 Task: Check the average views per listing of 2 stories in the last 5 years.
Action: Mouse moved to (865, 234)
Screenshot: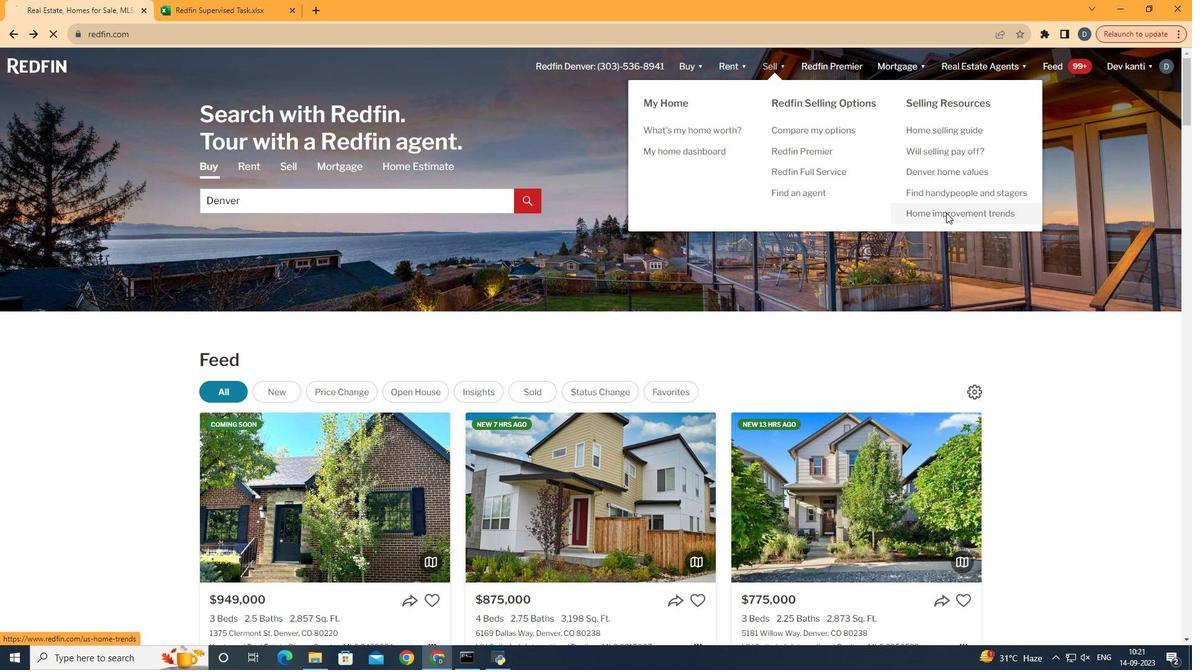 
Action: Mouse pressed left at (865, 234)
Screenshot: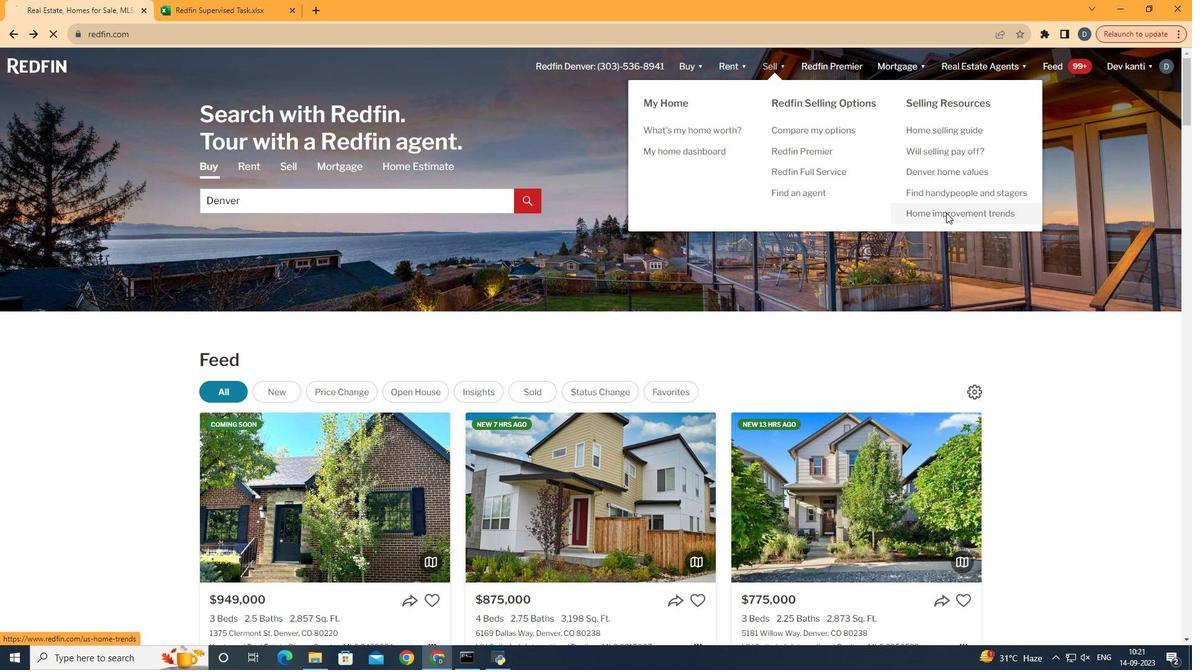 
Action: Mouse moved to (309, 247)
Screenshot: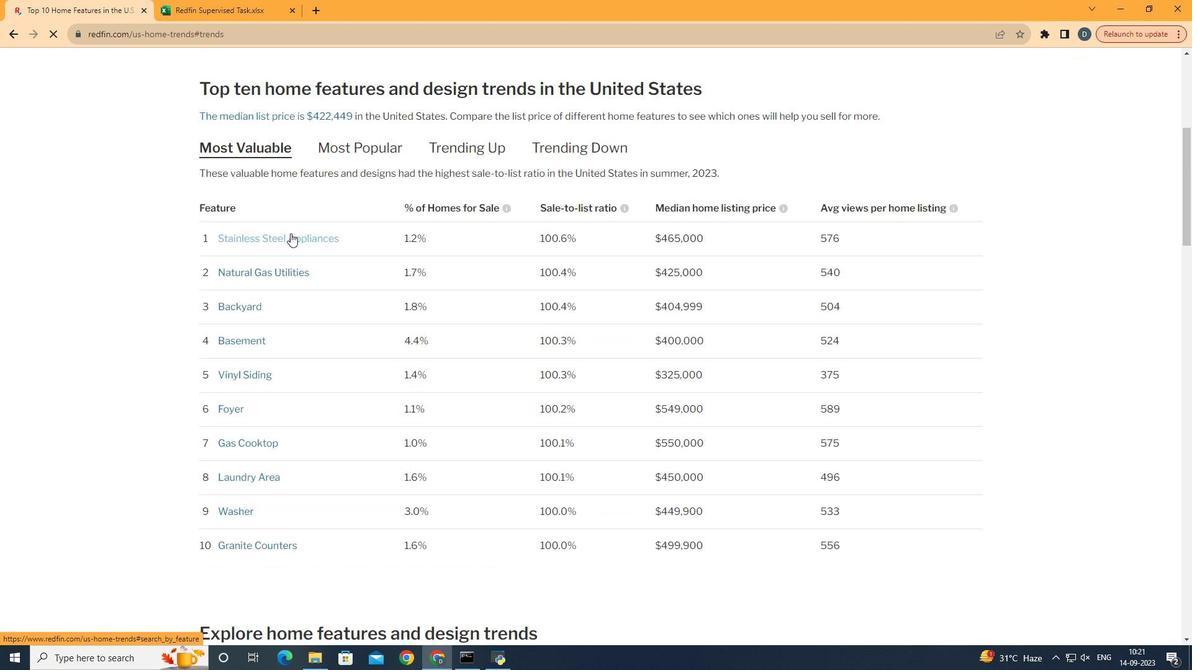
Action: Mouse pressed left at (309, 247)
Screenshot: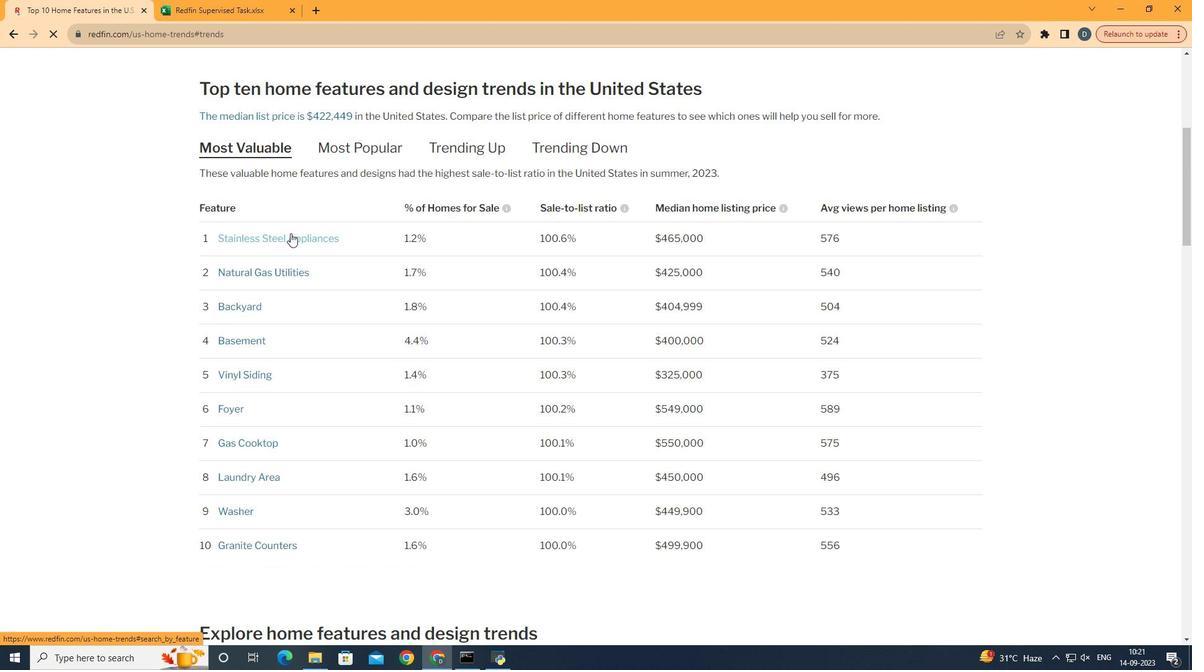 
Action: Mouse moved to (398, 275)
Screenshot: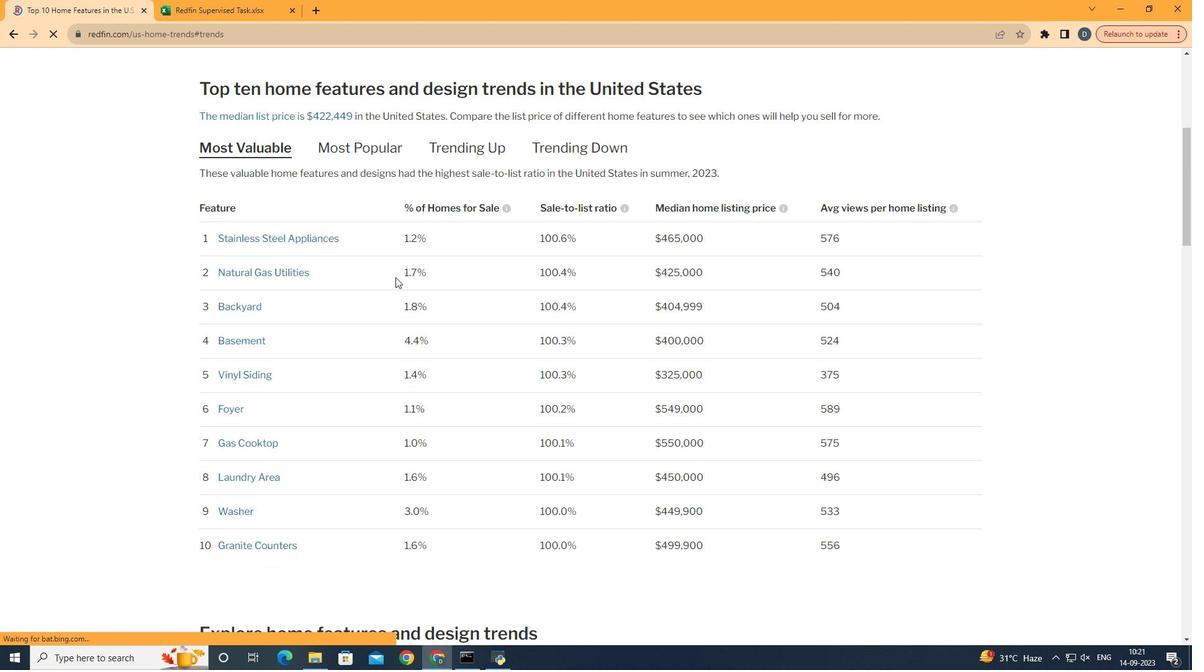 
Action: Mouse scrolled (398, 275) with delta (0, 0)
Screenshot: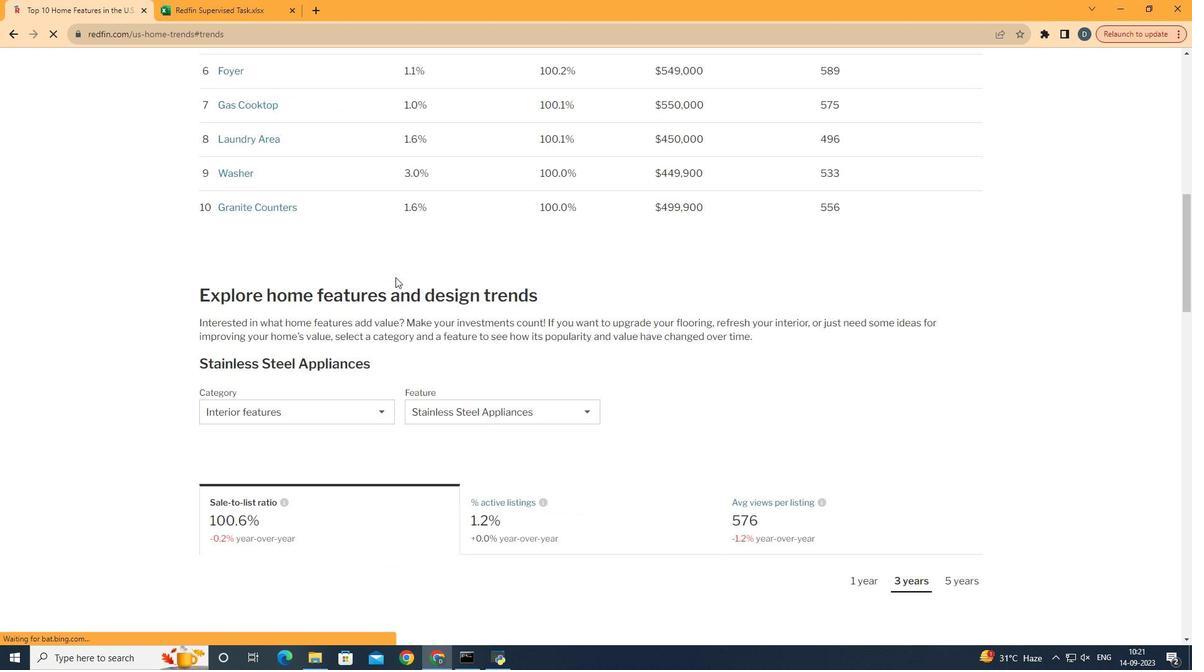 
Action: Mouse scrolled (398, 275) with delta (0, 0)
Screenshot: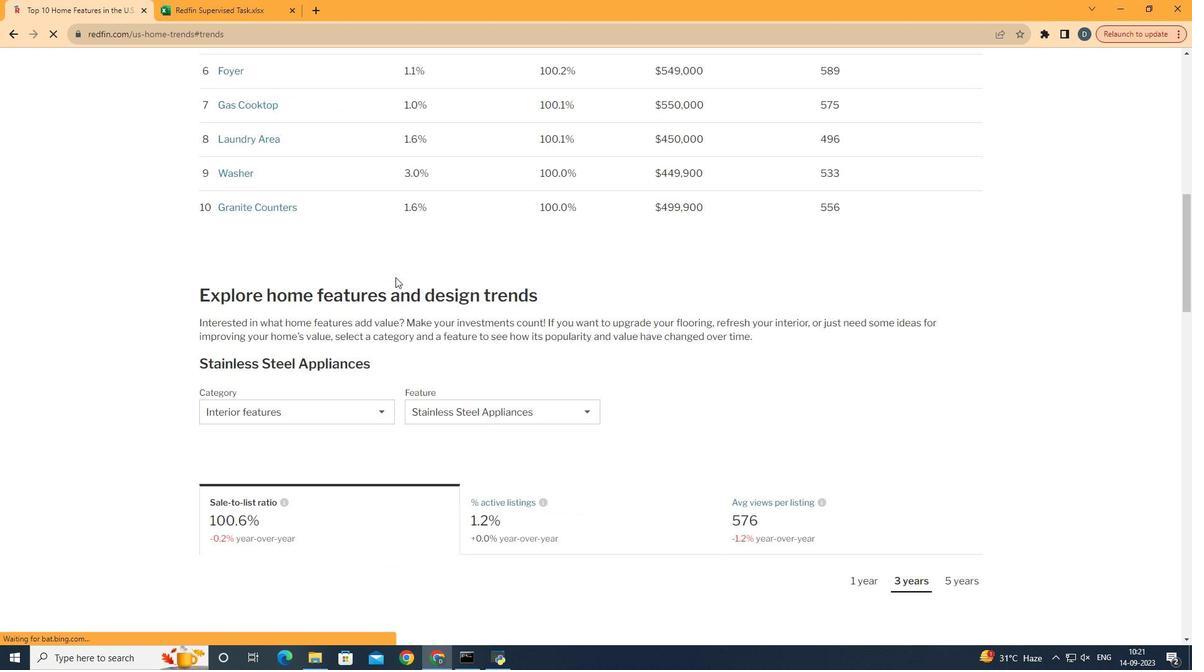 
Action: Mouse scrolled (398, 275) with delta (0, 0)
Screenshot: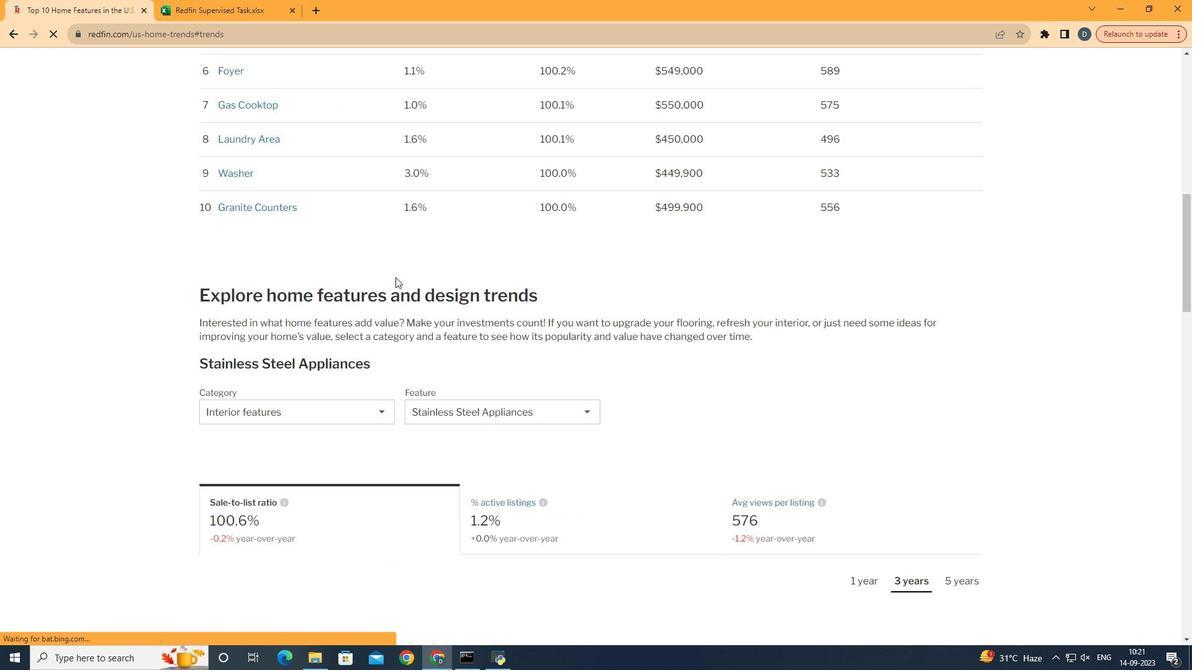 
Action: Mouse scrolled (398, 275) with delta (0, 0)
Screenshot: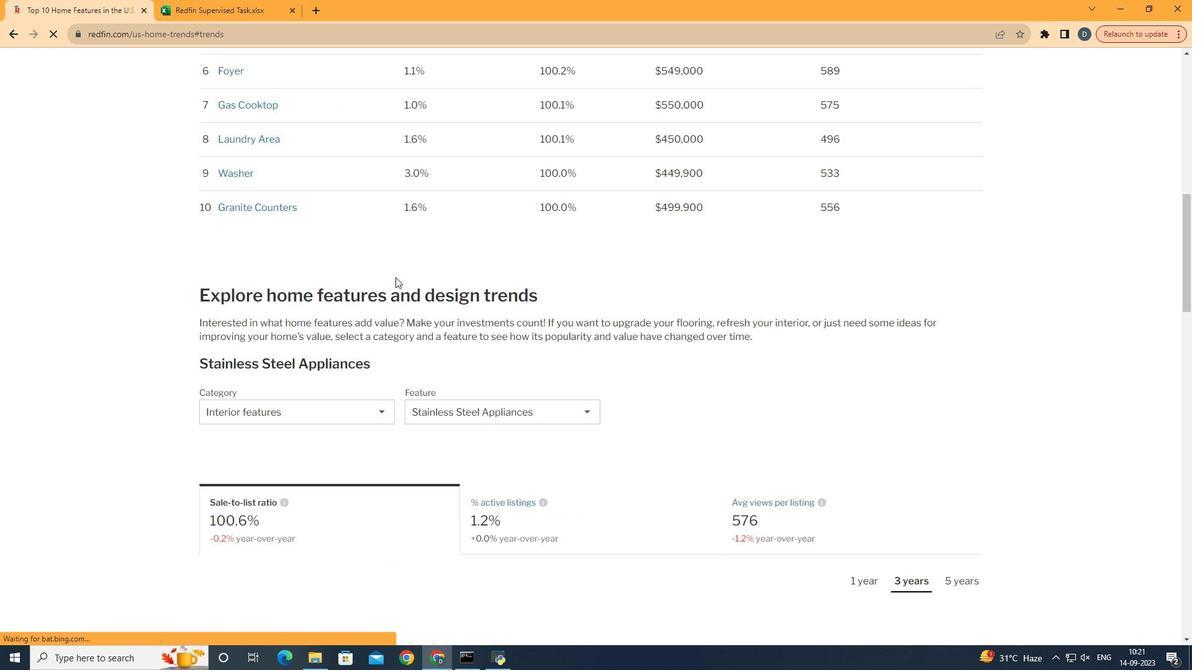 
Action: Mouse scrolled (398, 275) with delta (0, 0)
Screenshot: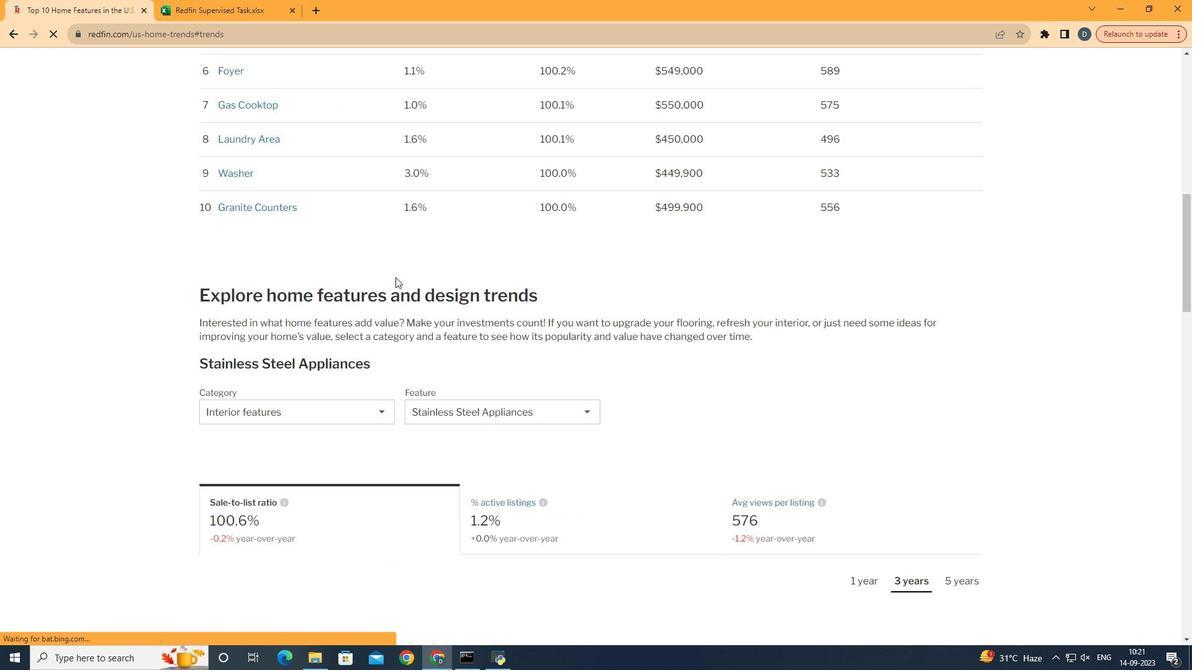 
Action: Mouse scrolled (398, 275) with delta (0, 0)
Screenshot: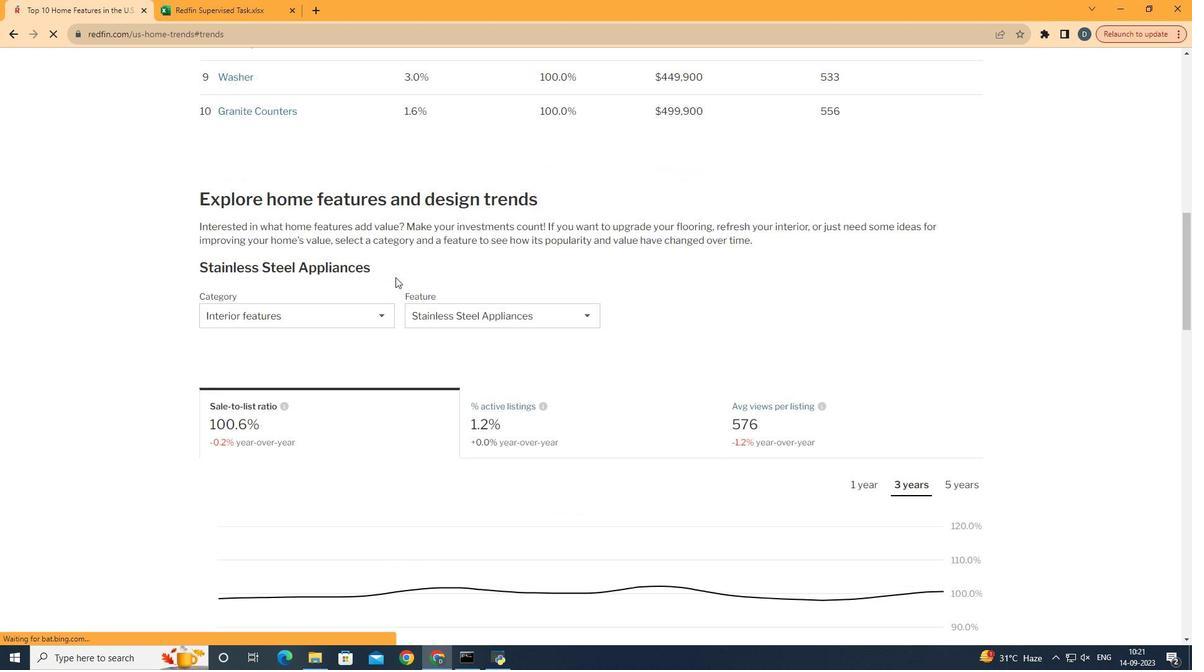 
Action: Mouse scrolled (398, 275) with delta (0, 0)
Screenshot: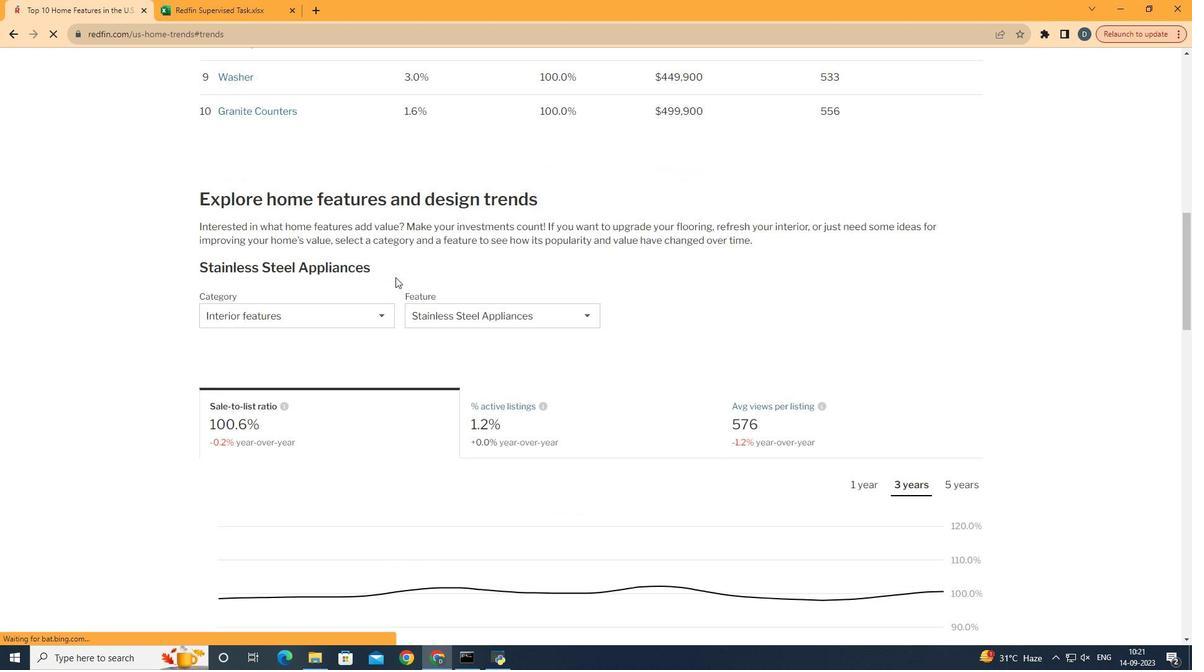 
Action: Mouse scrolled (398, 275) with delta (0, 0)
Screenshot: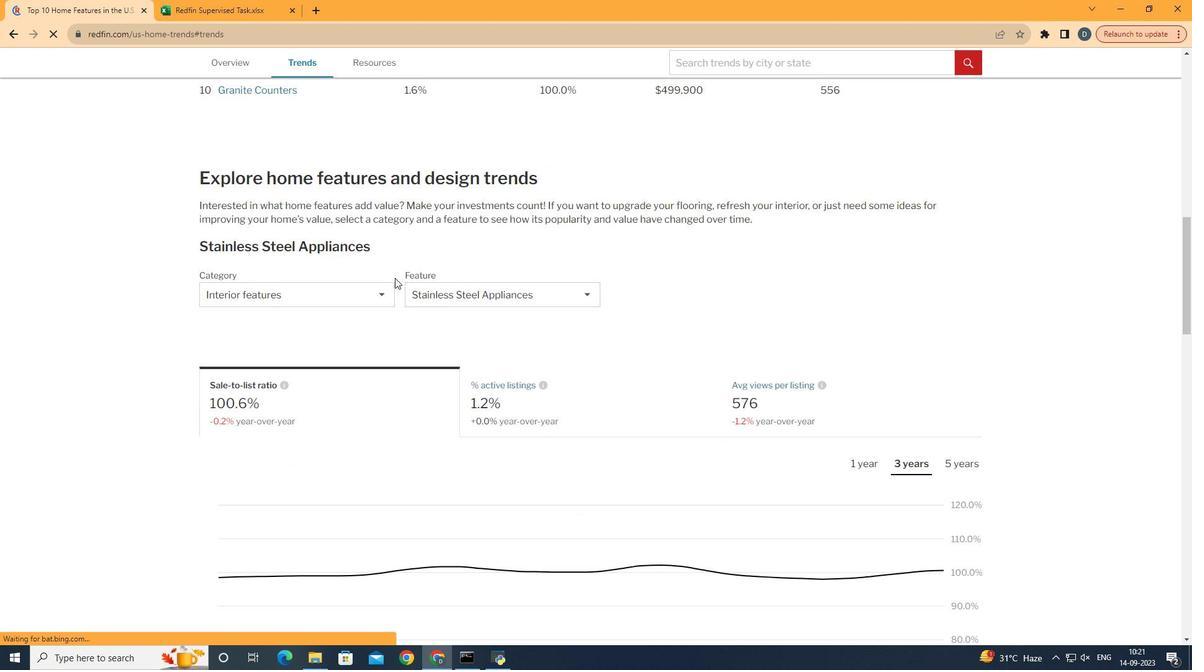 
Action: Mouse moved to (397, 276)
Screenshot: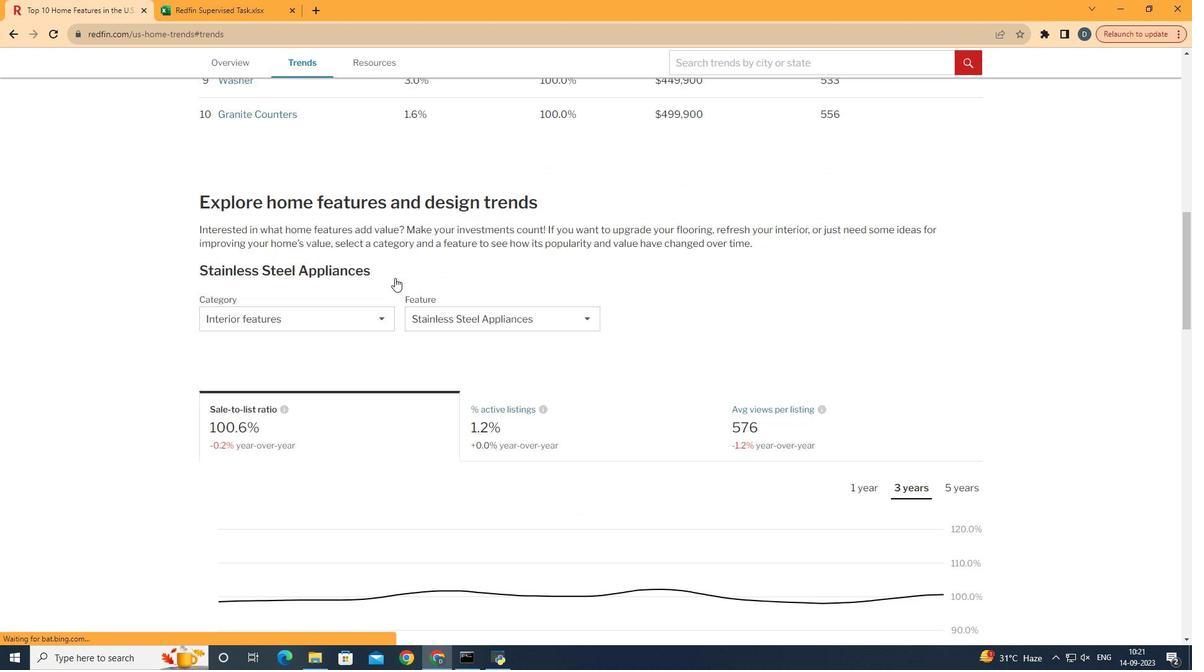 
Action: Mouse scrolled (397, 275) with delta (0, 0)
Screenshot: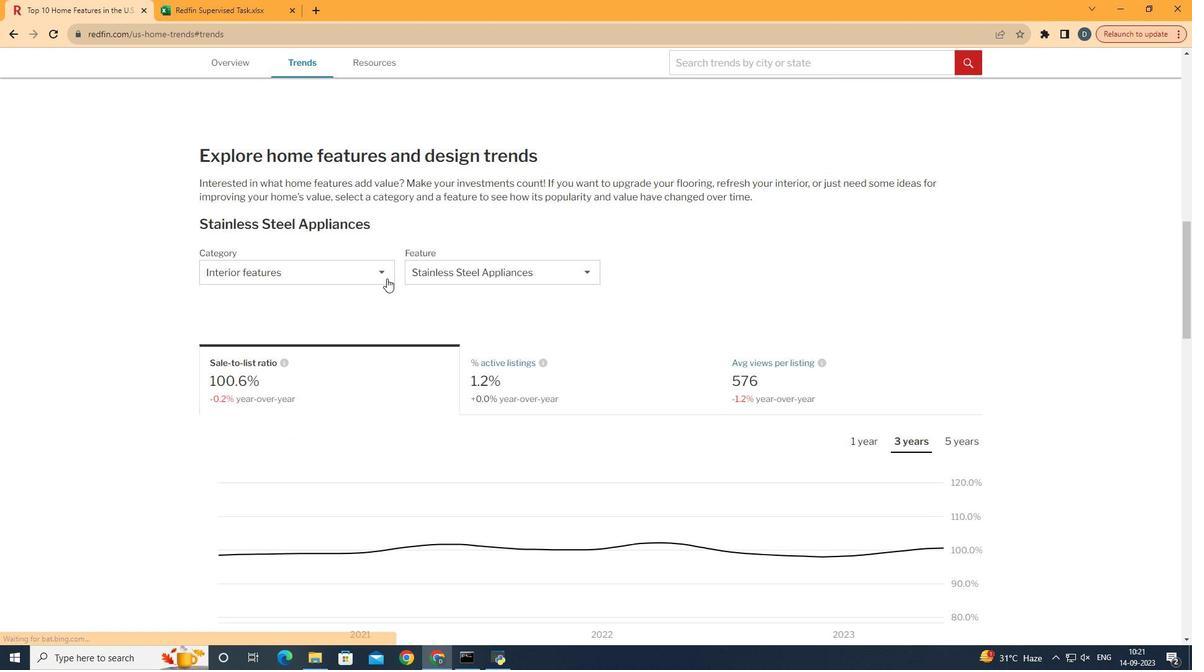 
Action: Mouse moved to (384, 278)
Screenshot: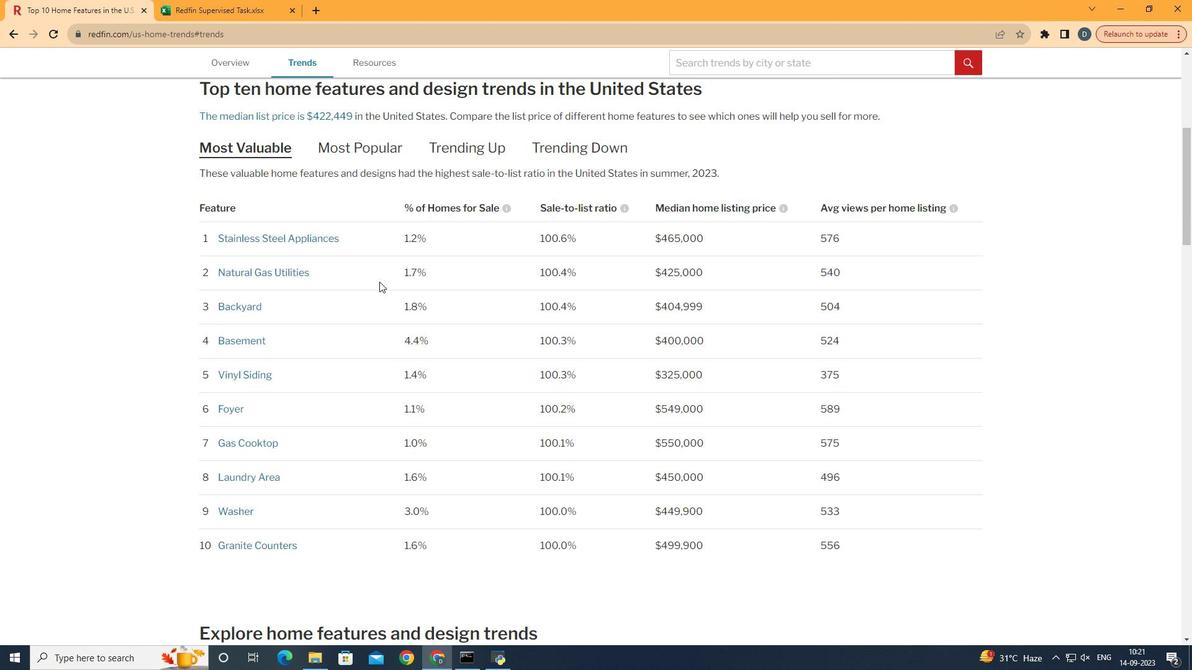 
Action: Mouse scrolled (384, 278) with delta (0, 0)
Screenshot: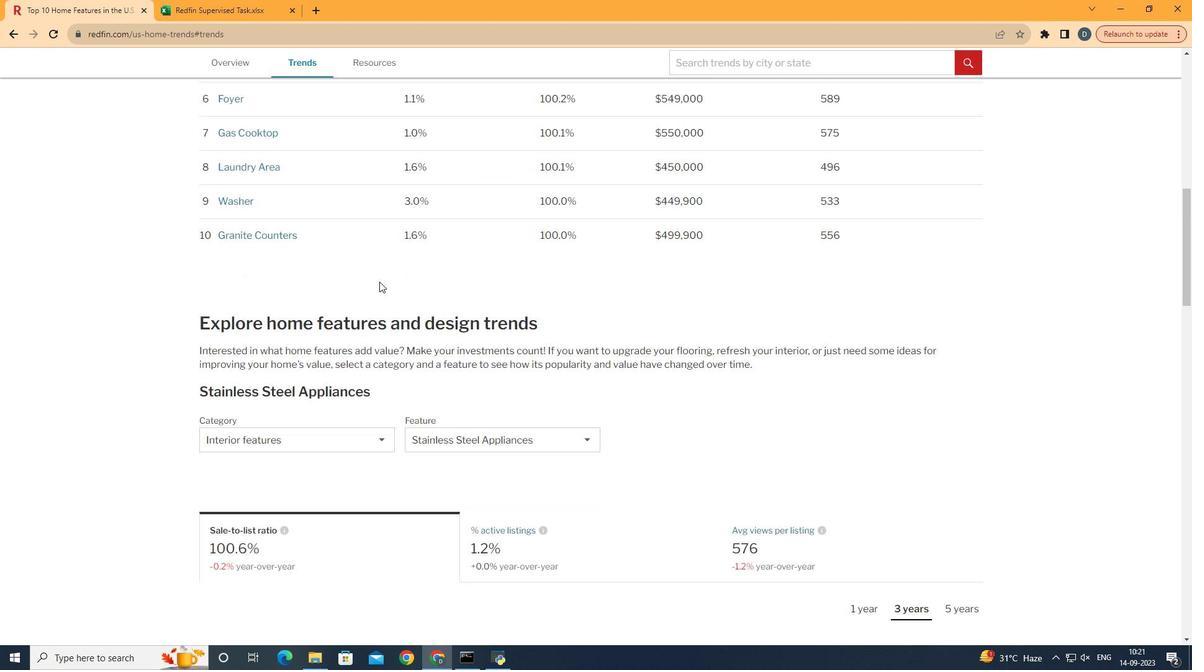 
Action: Mouse scrolled (384, 278) with delta (0, 0)
Screenshot: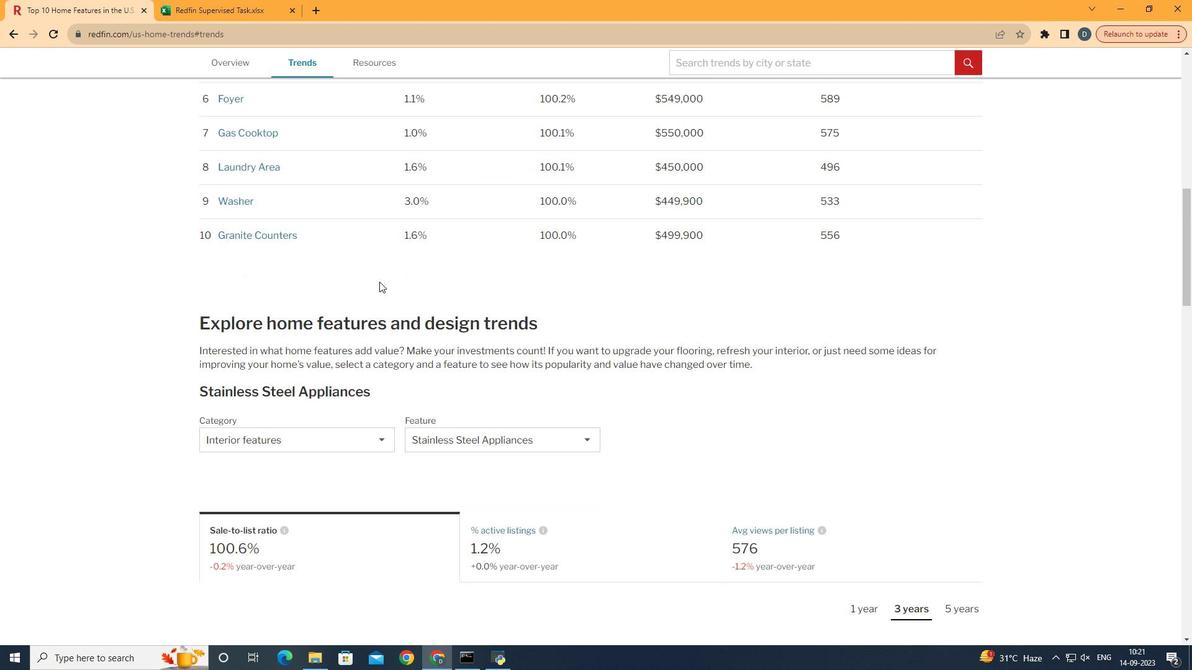 
Action: Mouse scrolled (384, 278) with delta (0, 0)
Screenshot: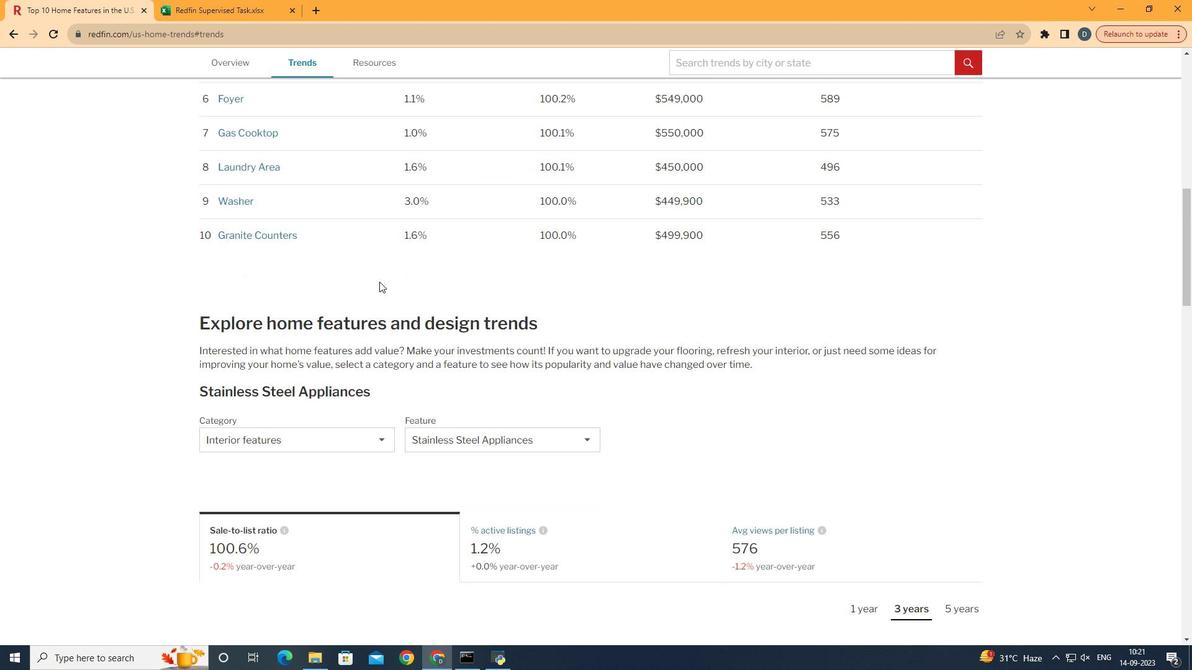 
Action: Mouse scrolled (384, 278) with delta (0, 0)
Screenshot: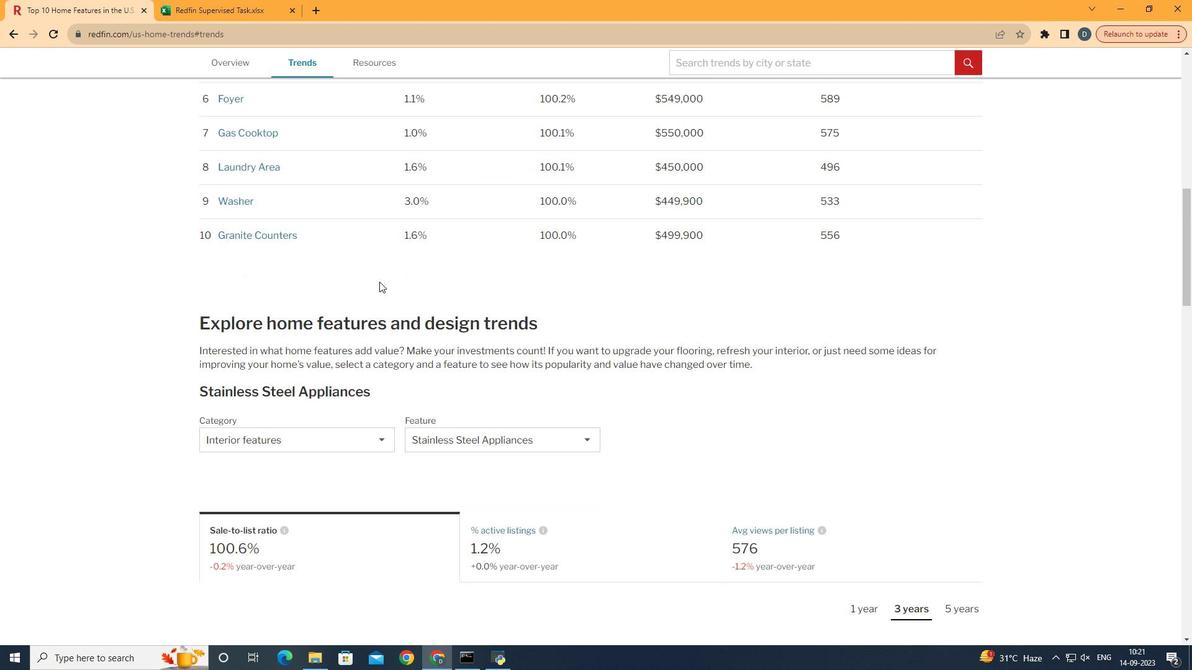 
Action: Mouse scrolled (384, 278) with delta (0, 0)
Screenshot: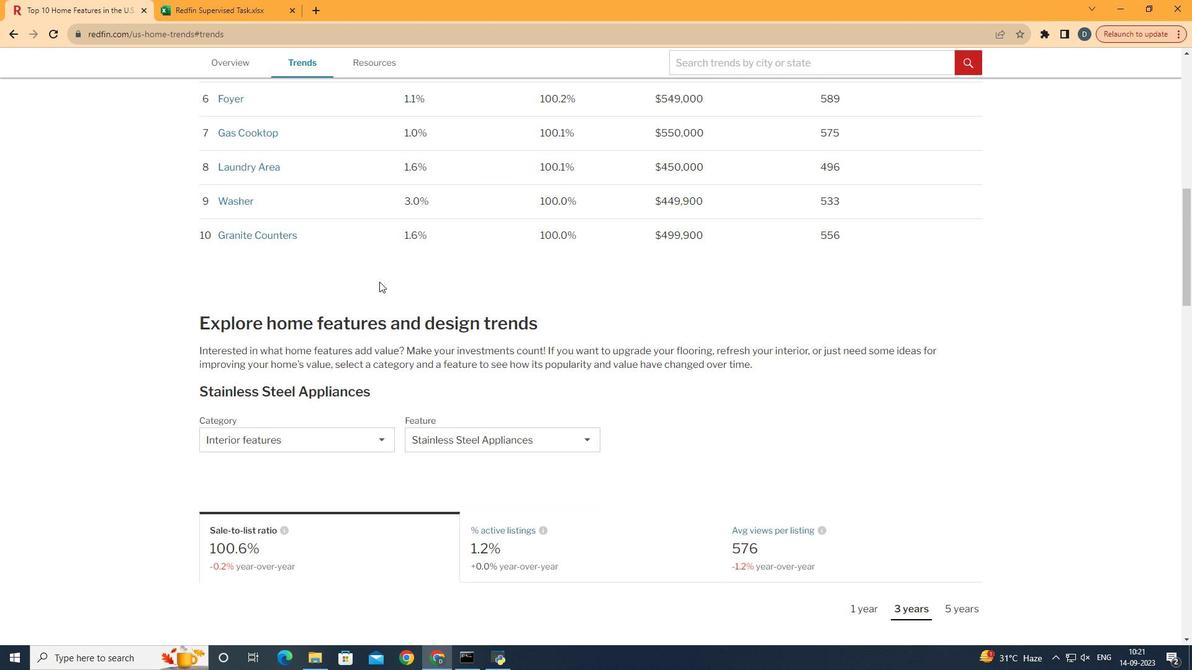 
Action: Mouse scrolled (384, 278) with delta (0, 0)
Screenshot: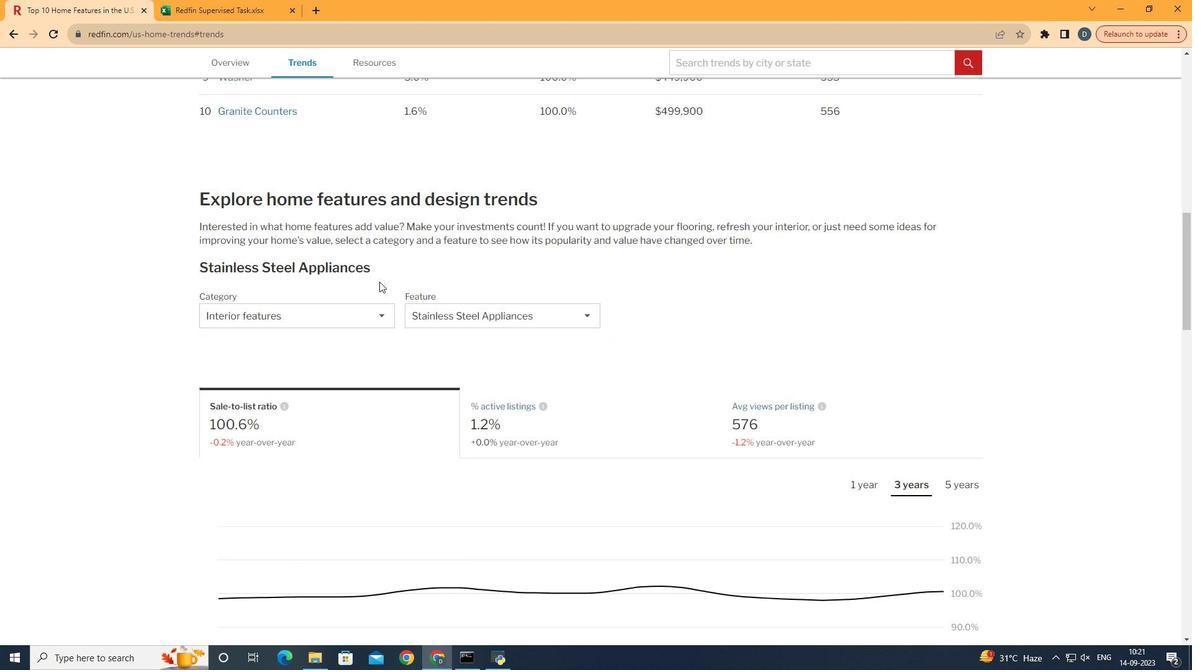 
Action: Mouse scrolled (384, 278) with delta (0, 0)
Screenshot: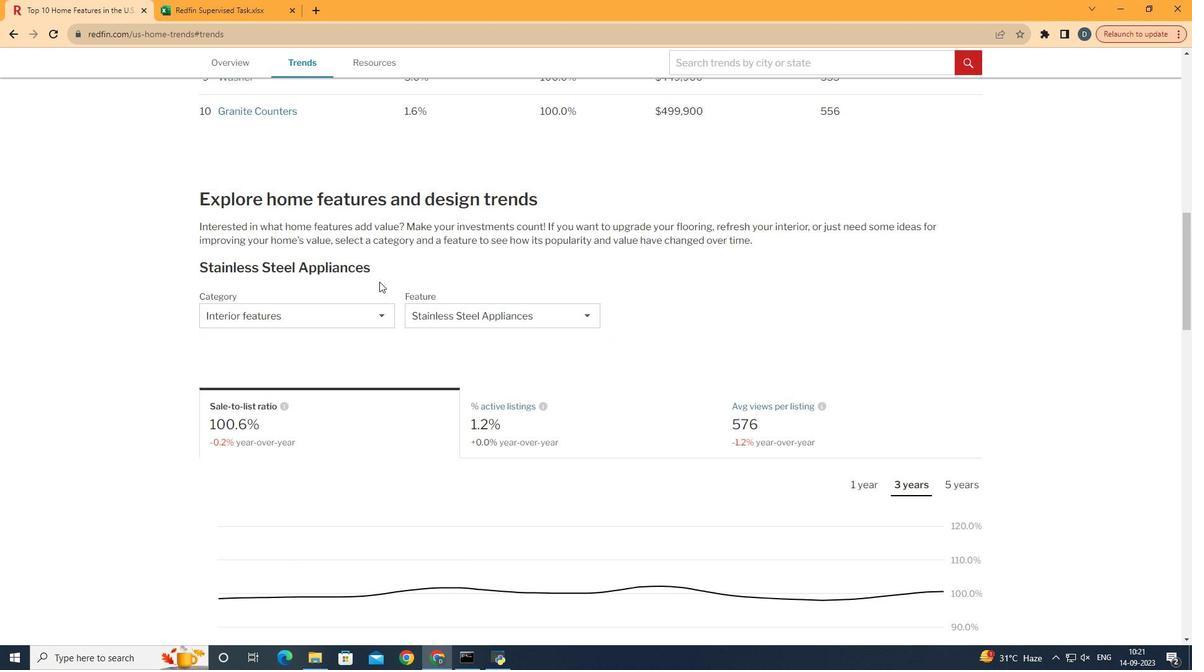 
Action: Mouse moved to (371, 309)
Screenshot: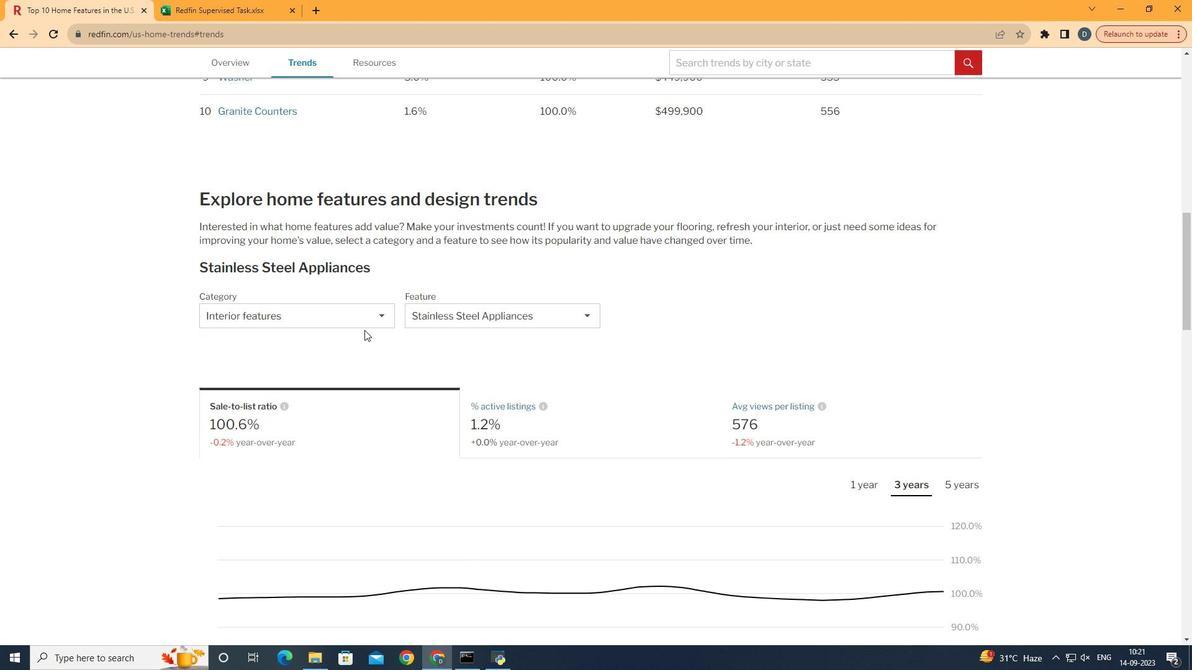 
Action: Mouse pressed left at (371, 309)
Screenshot: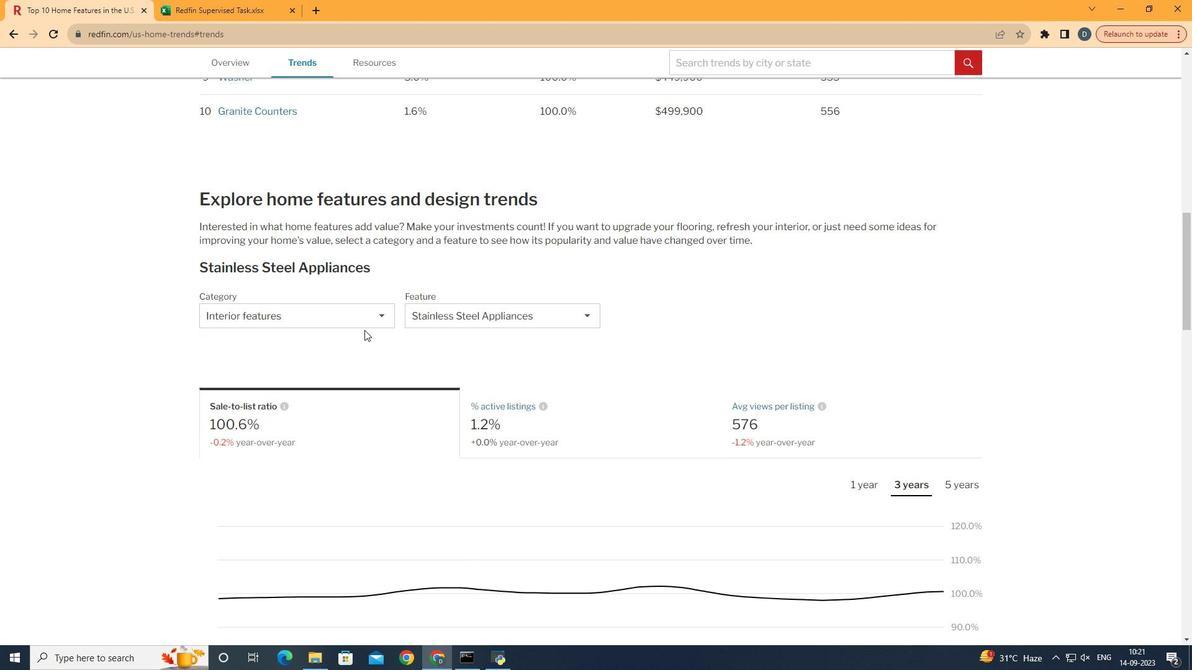 
Action: Mouse moved to (389, 293)
Screenshot: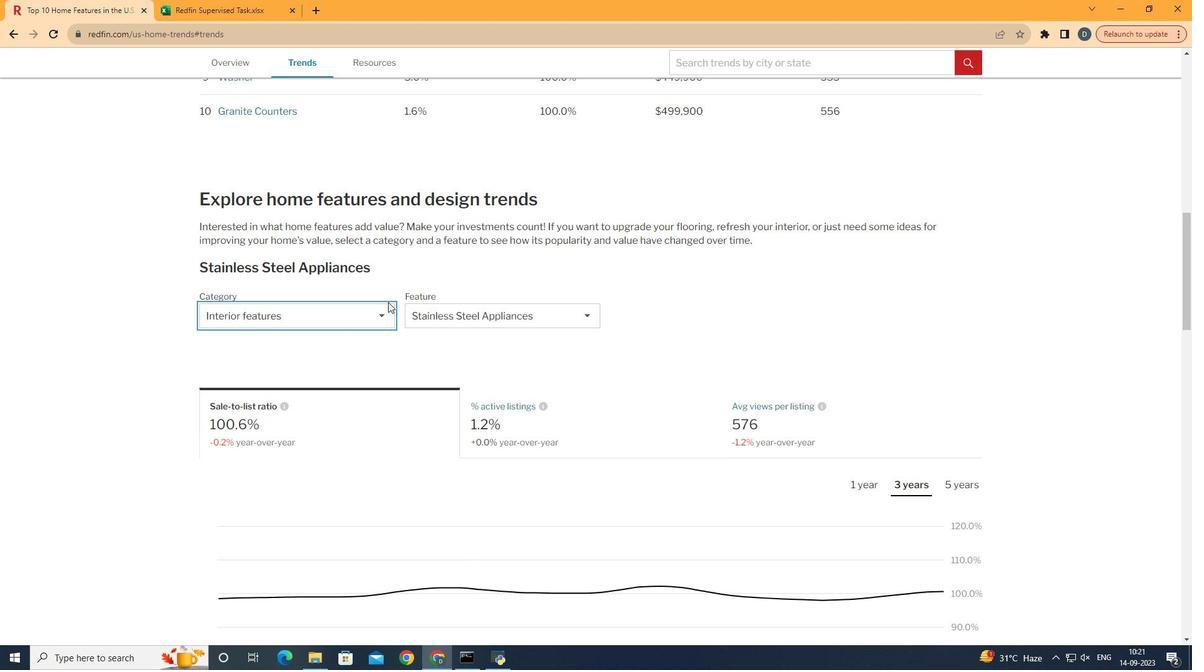 
Action: Mouse pressed left at (389, 293)
Screenshot: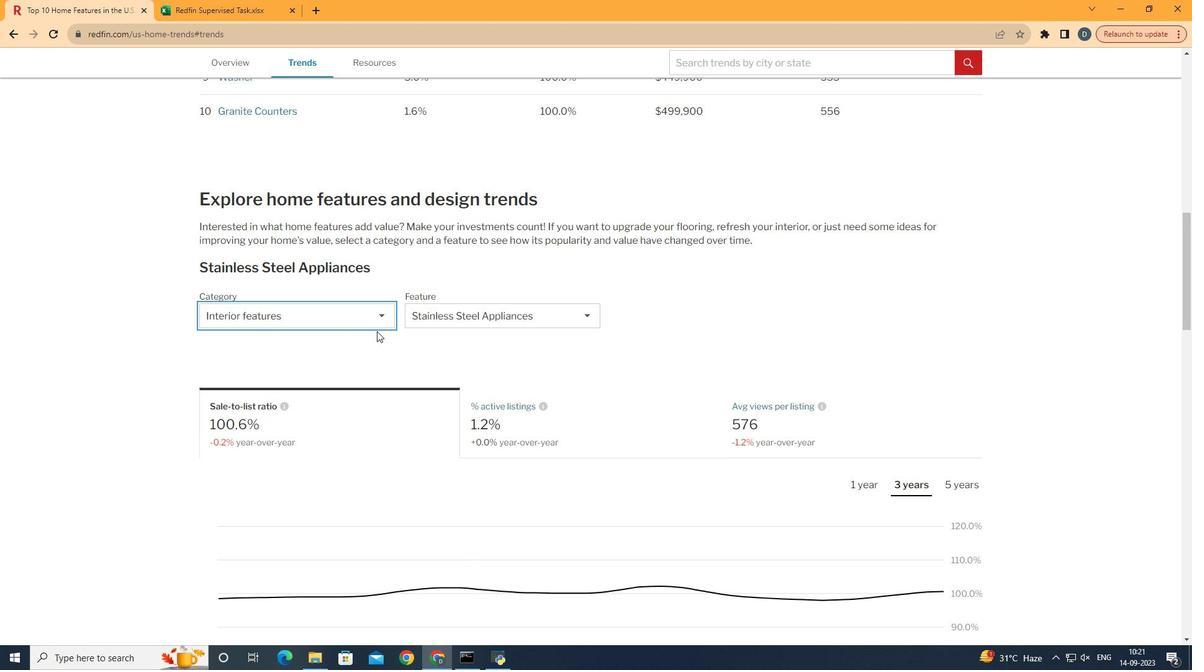 
Action: Mouse moved to (382, 301)
Screenshot: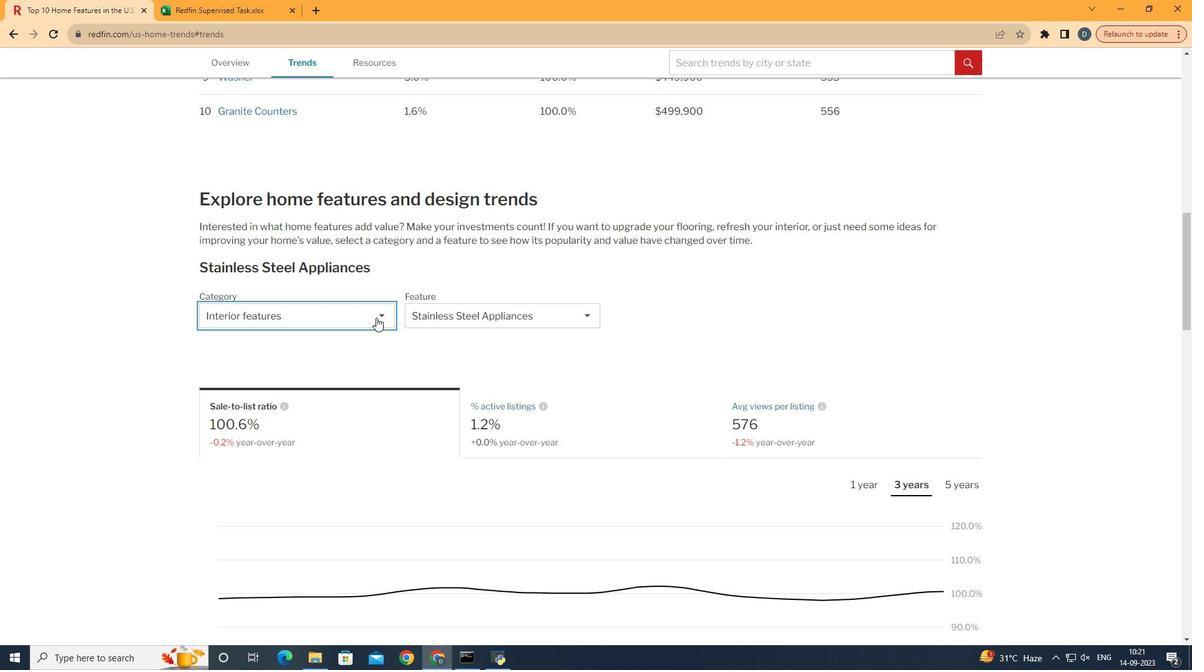 
Action: Mouse pressed left at (382, 301)
Screenshot: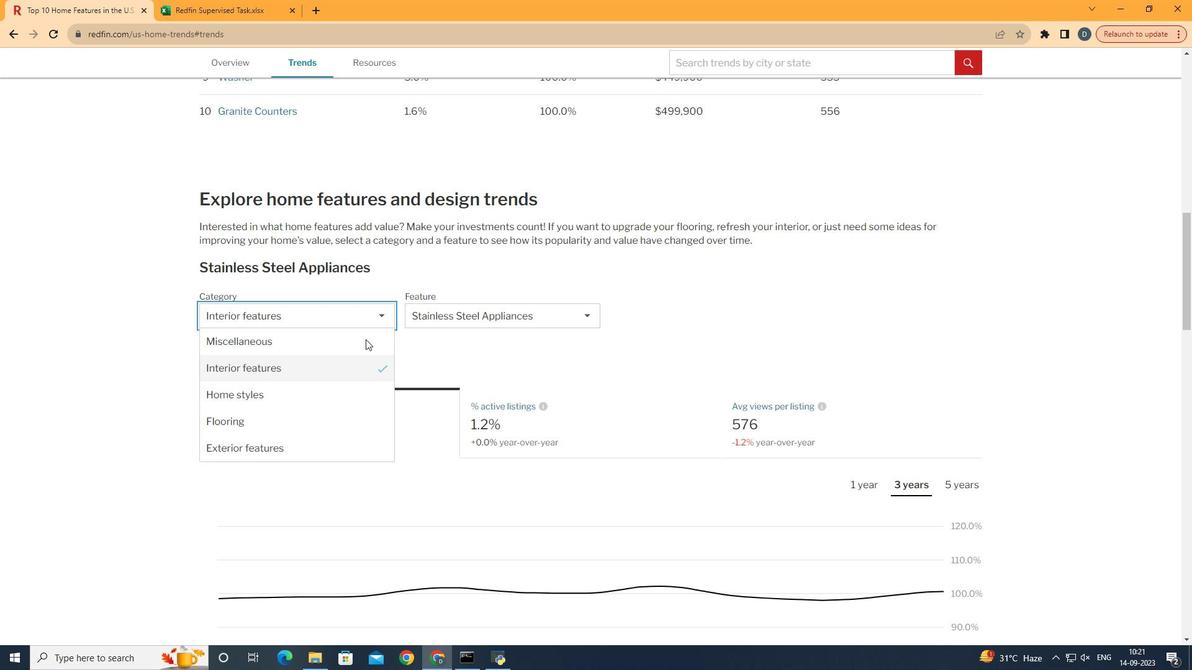 
Action: Mouse moved to (368, 350)
Screenshot: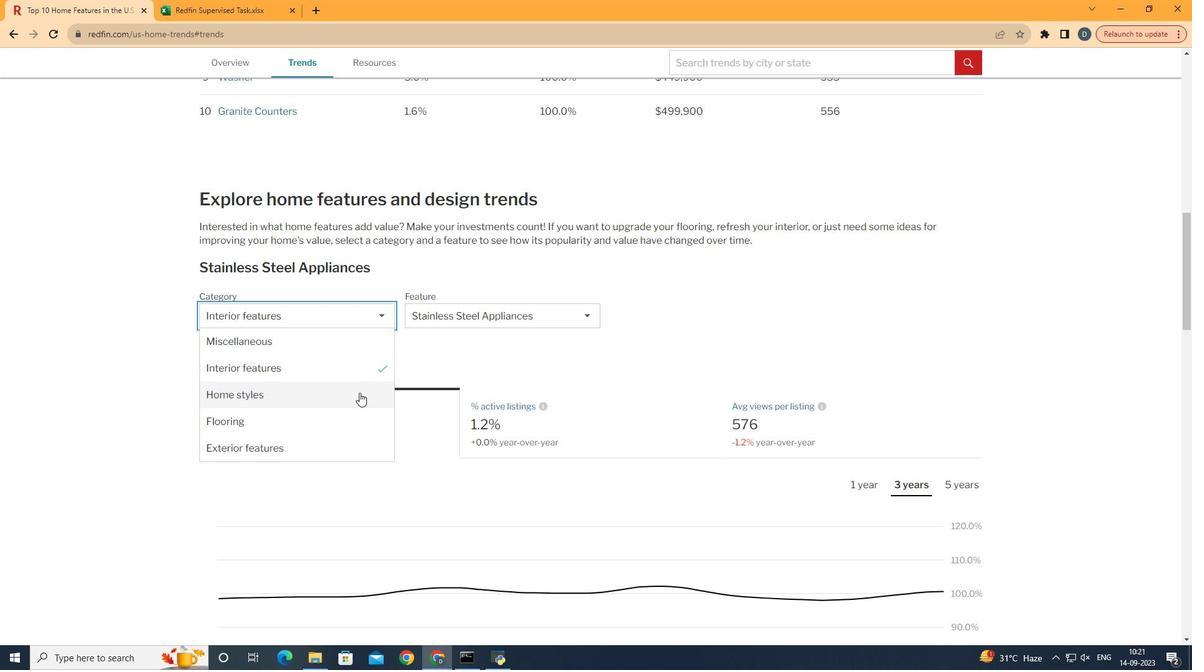 
Action: Mouse pressed left at (368, 350)
Screenshot: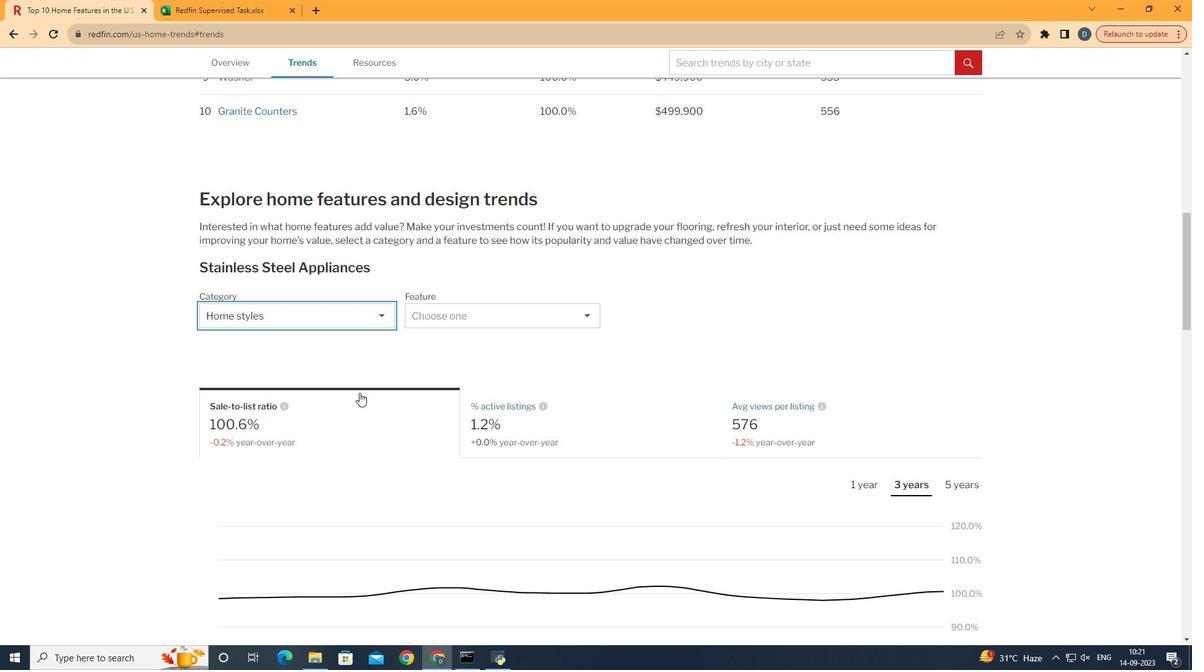 
Action: Mouse moved to (515, 302)
Screenshot: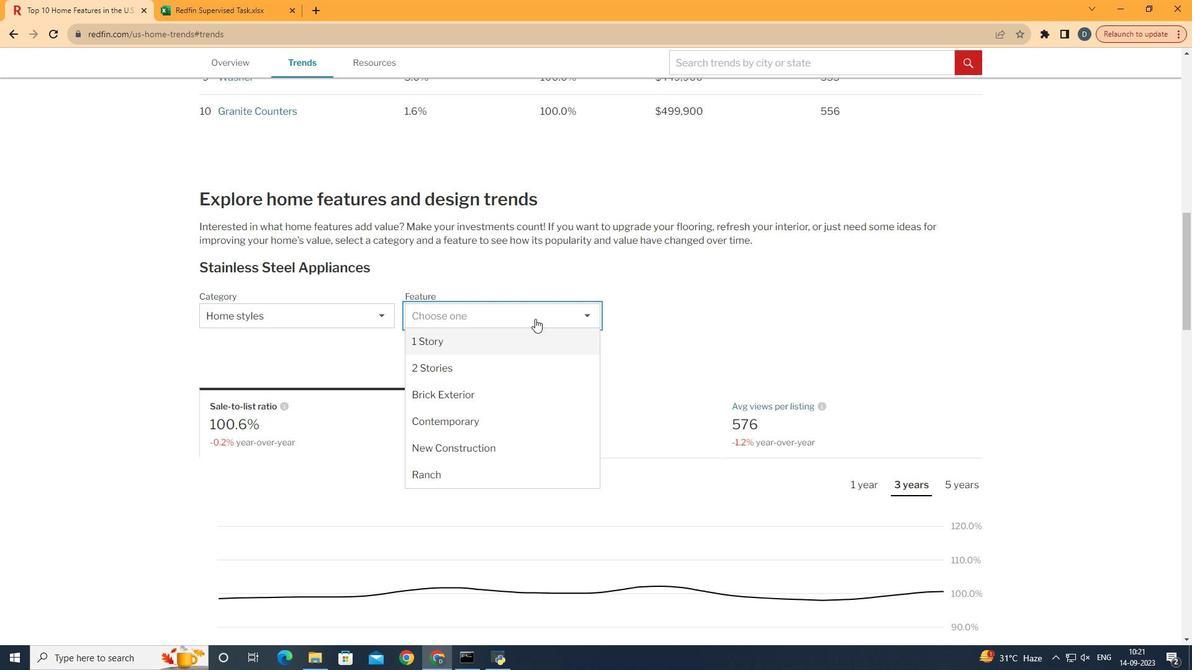 
Action: Mouse pressed left at (515, 302)
Screenshot: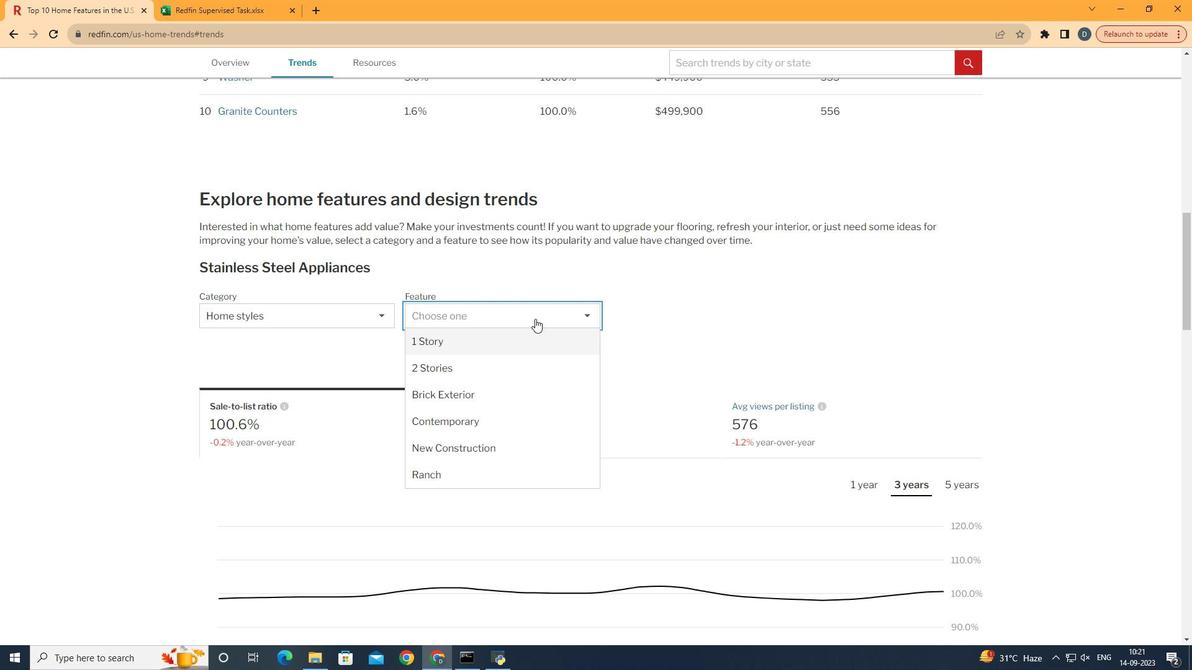 
Action: Mouse moved to (548, 334)
Screenshot: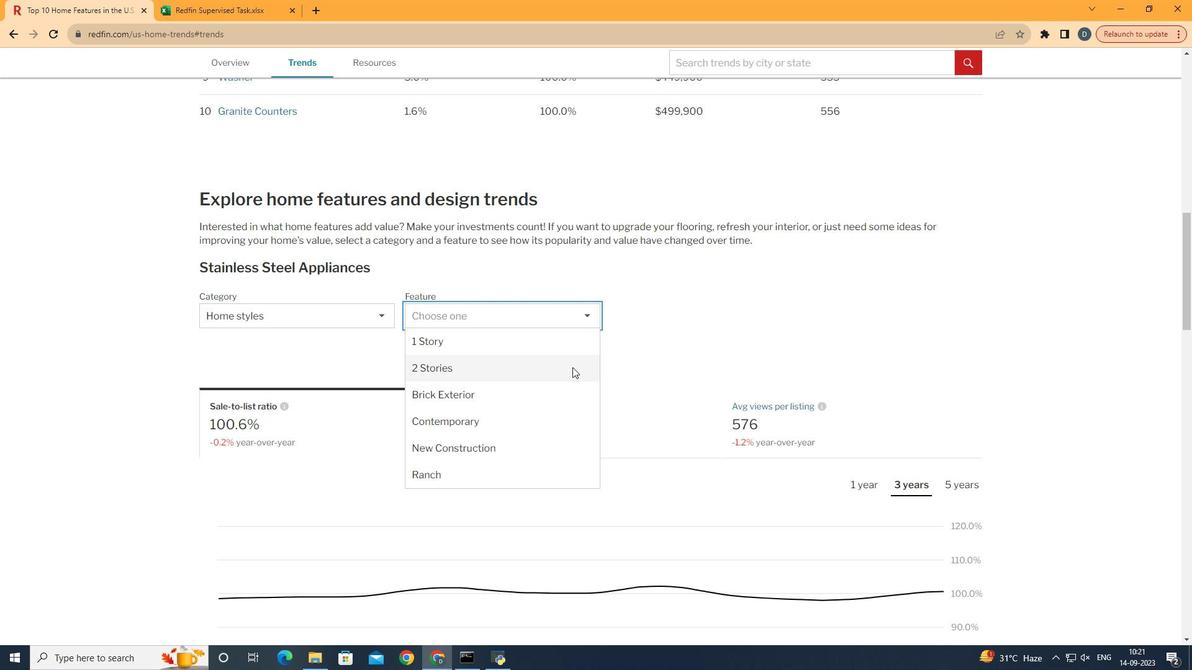 
Action: Mouse pressed left at (548, 334)
Screenshot: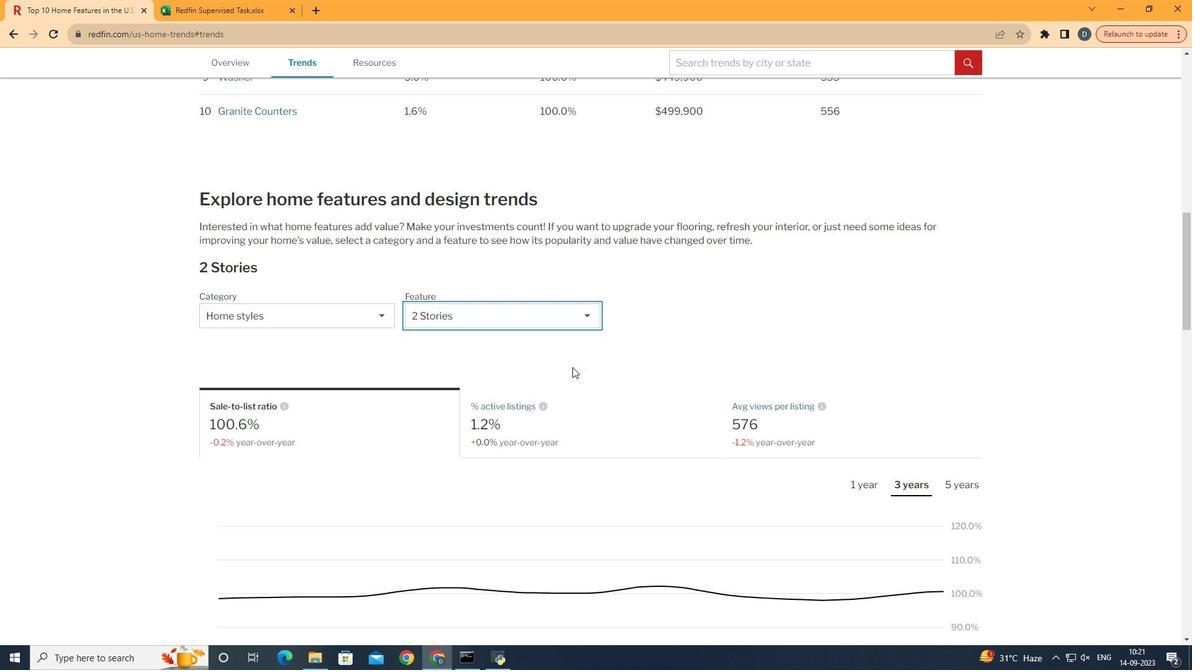 
Action: Mouse moved to (673, 266)
Screenshot: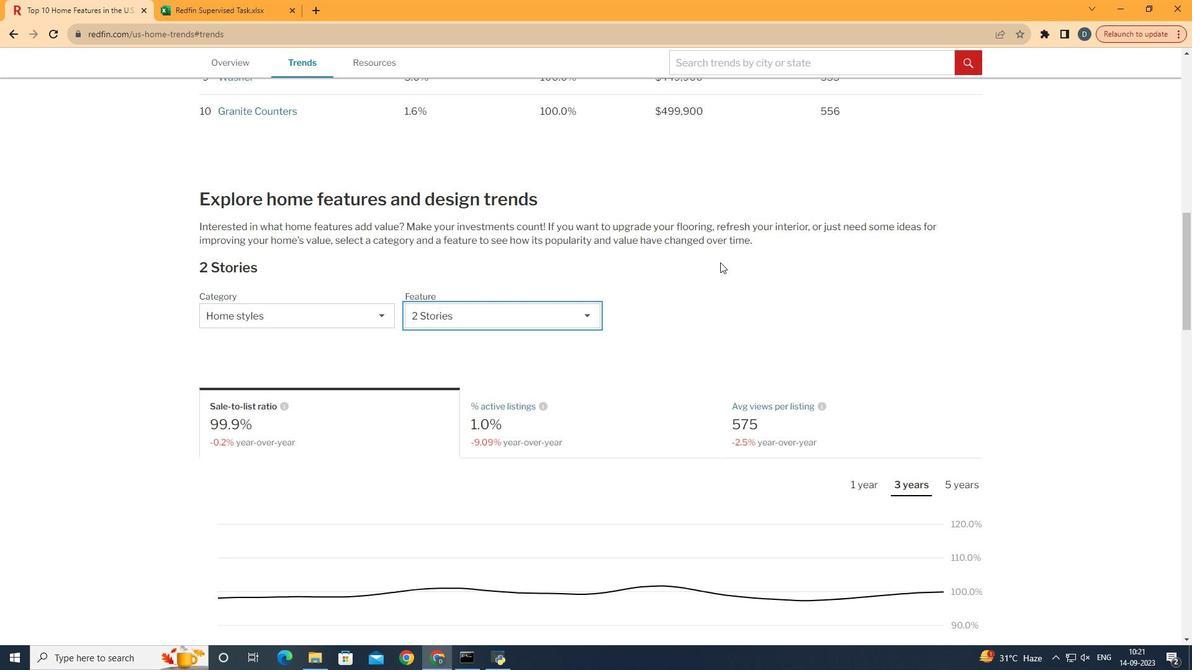 
Action: Mouse scrolled (673, 265) with delta (0, 0)
Screenshot: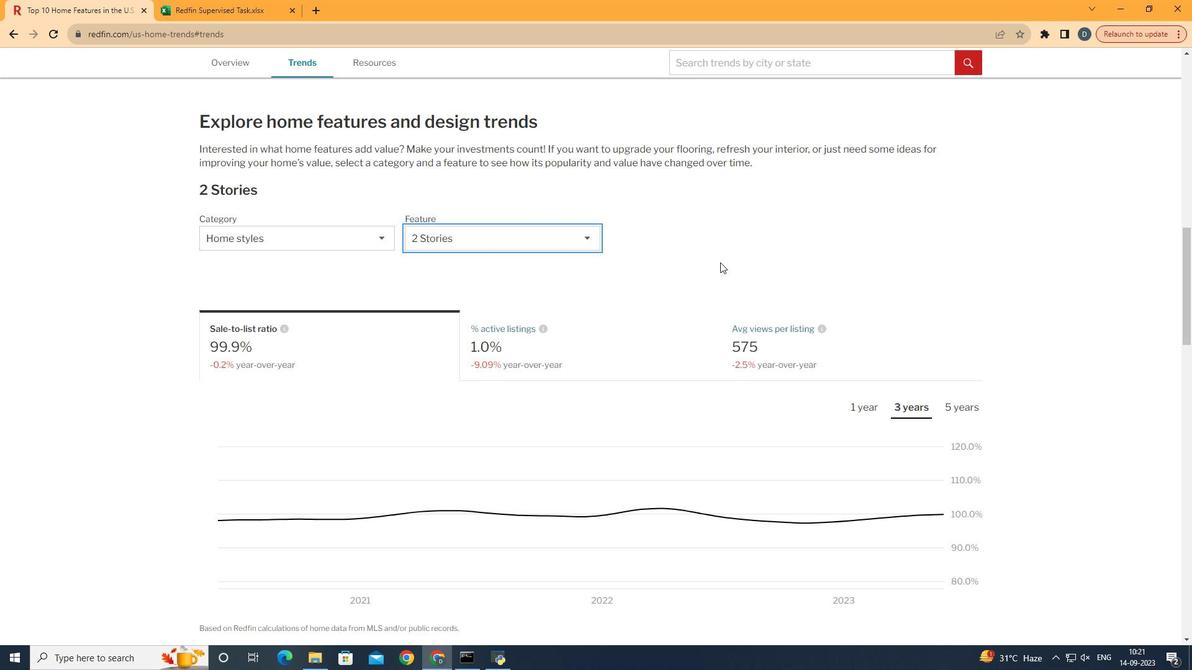 
Action: Mouse scrolled (673, 265) with delta (0, 0)
Screenshot: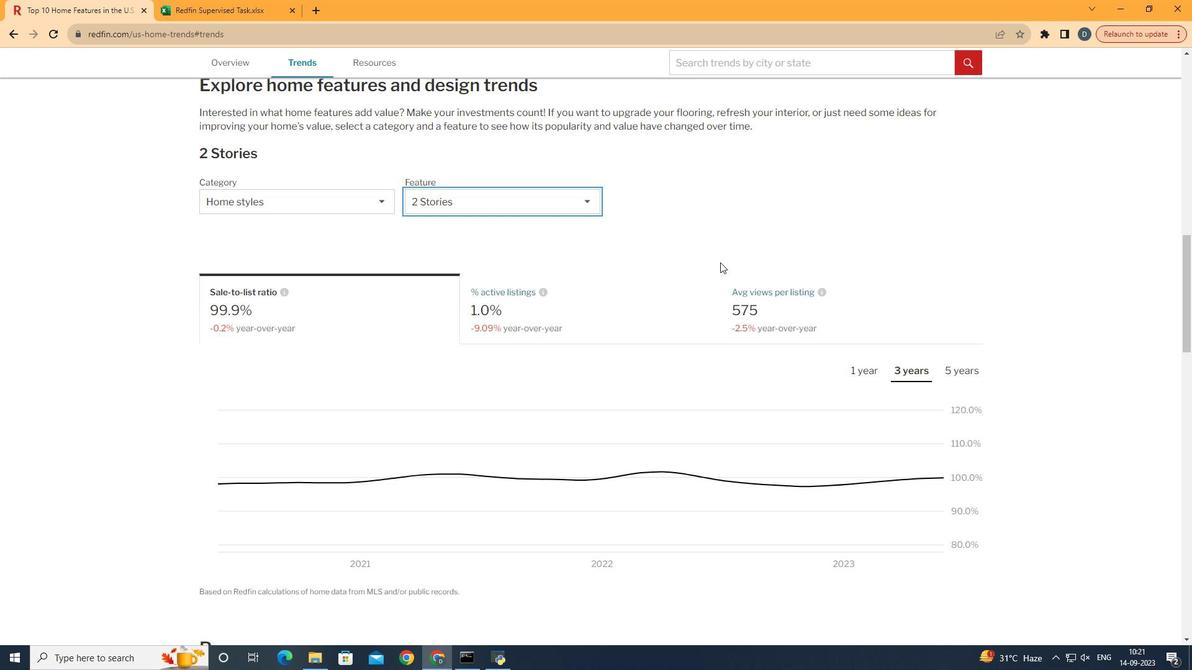 
Action: Mouse moved to (836, 296)
Screenshot: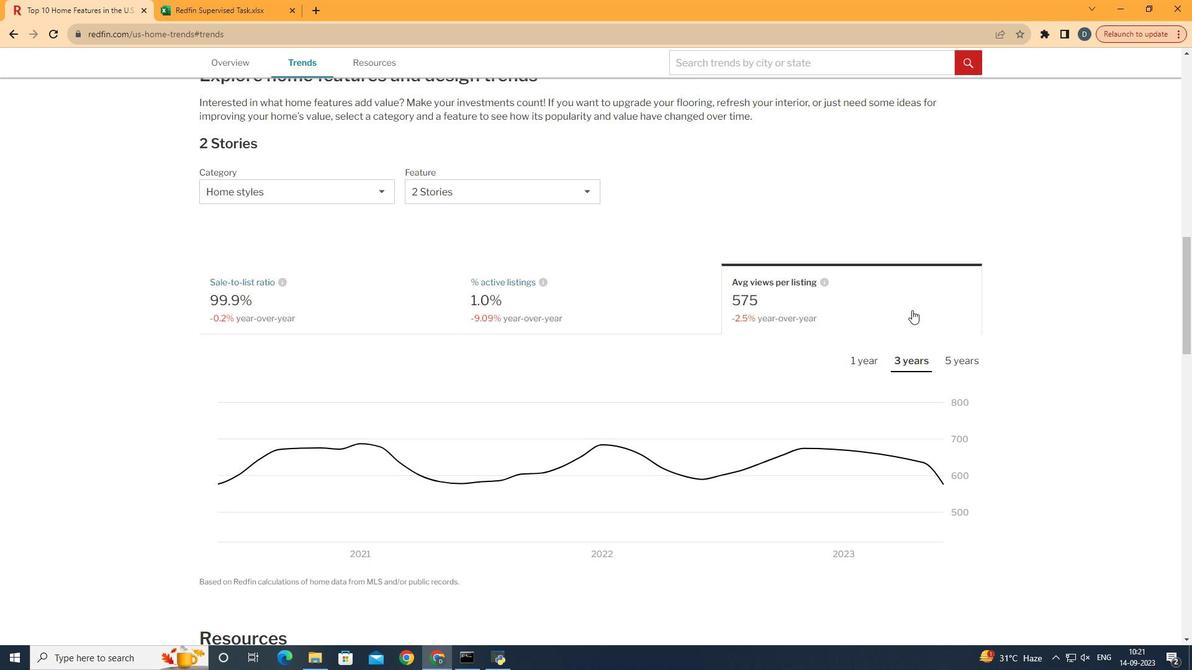 
Action: Mouse pressed left at (836, 296)
Screenshot: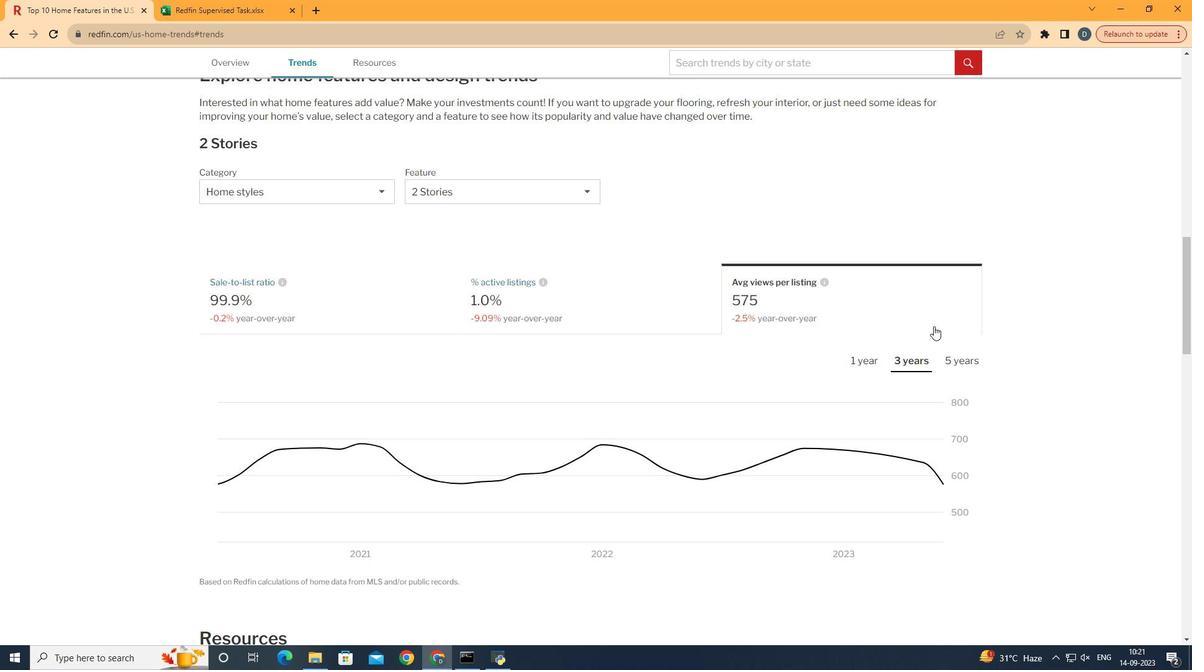 
Action: Mouse moved to (872, 330)
Screenshot: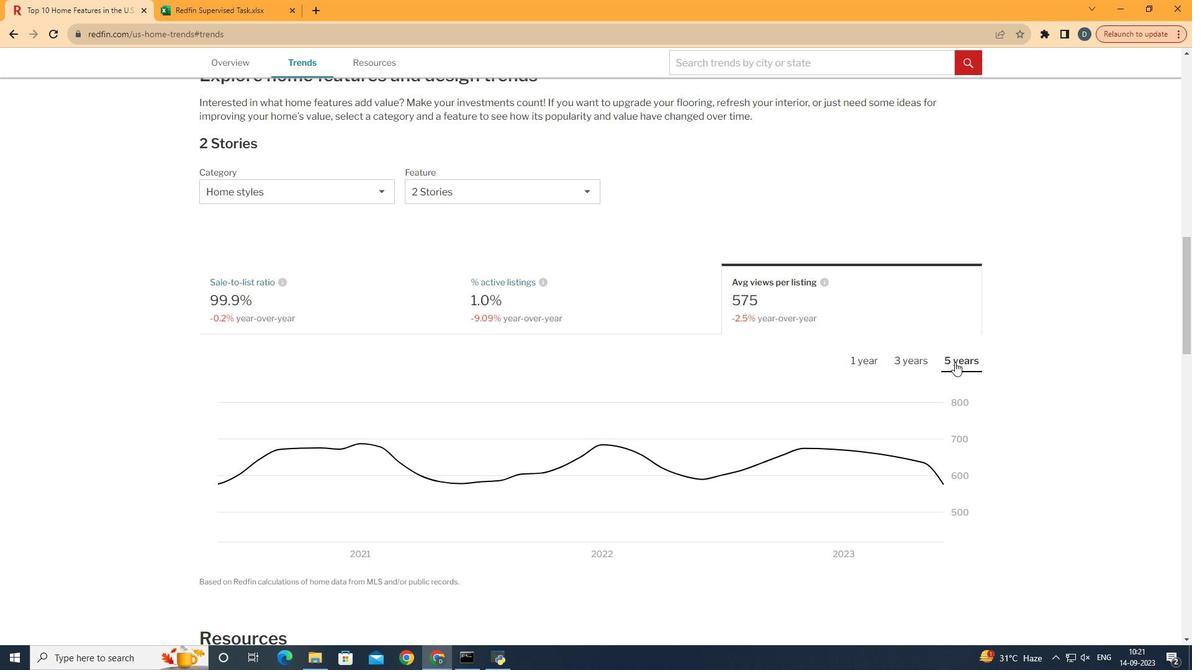 
Action: Mouse pressed left at (872, 330)
Screenshot: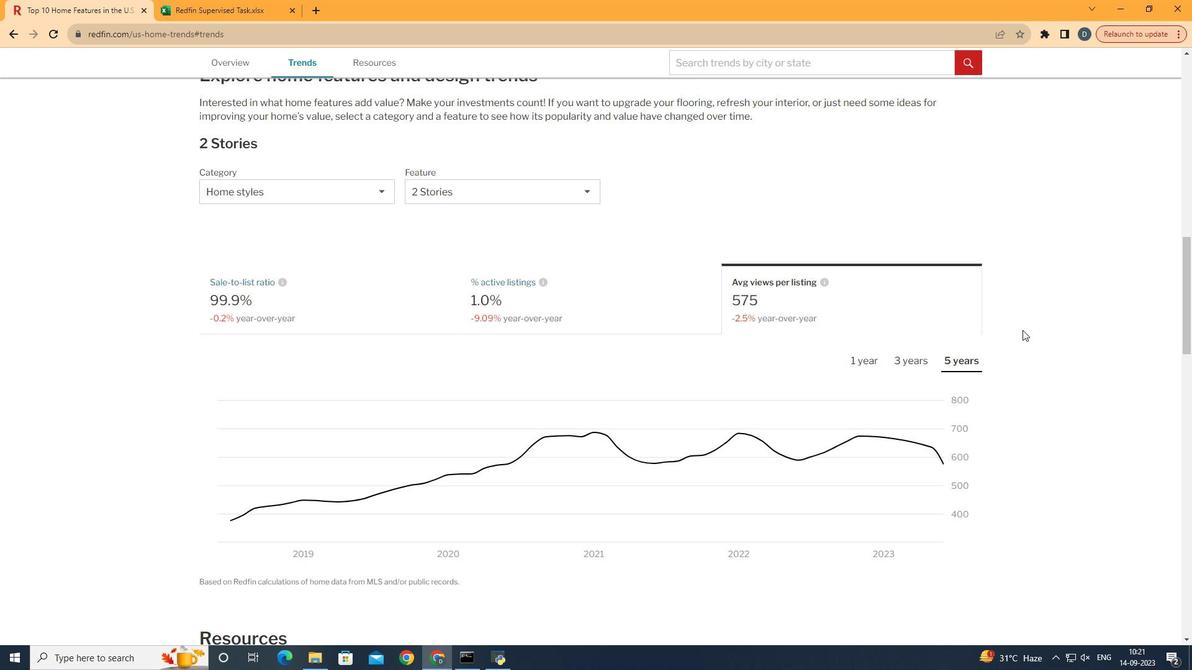 
Action: Mouse moved to (943, 304)
Screenshot: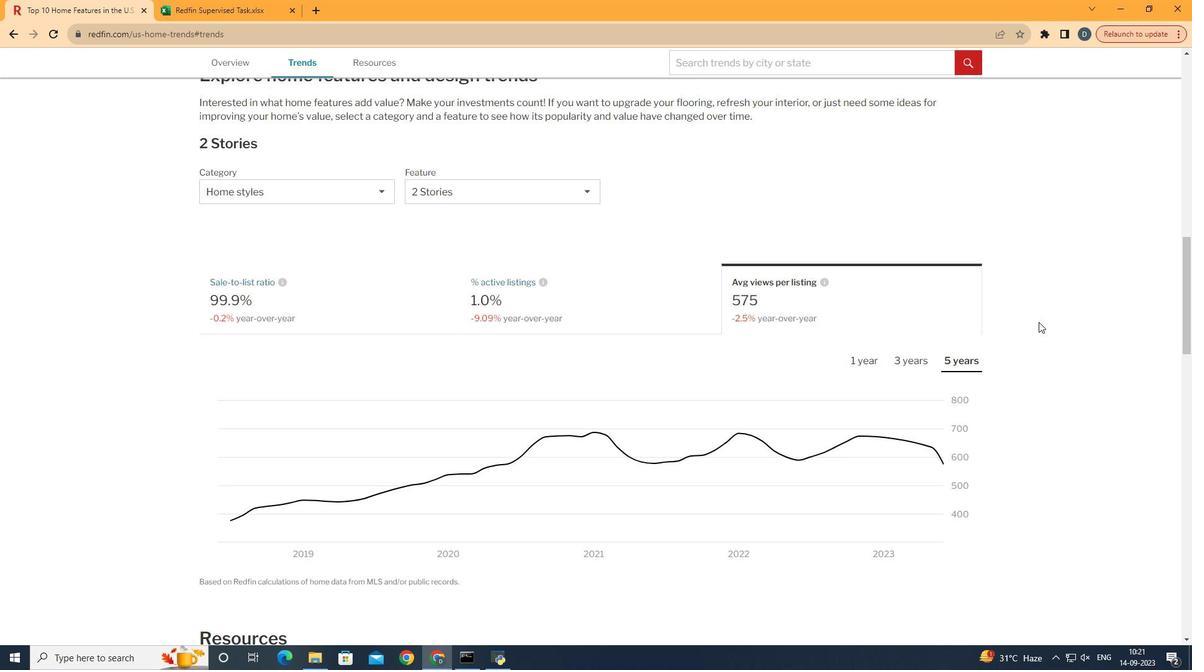 
